 Task: Create a Python function to calculate the distance between two points.
Action: Mouse pressed left at (481, 152)
Screenshot: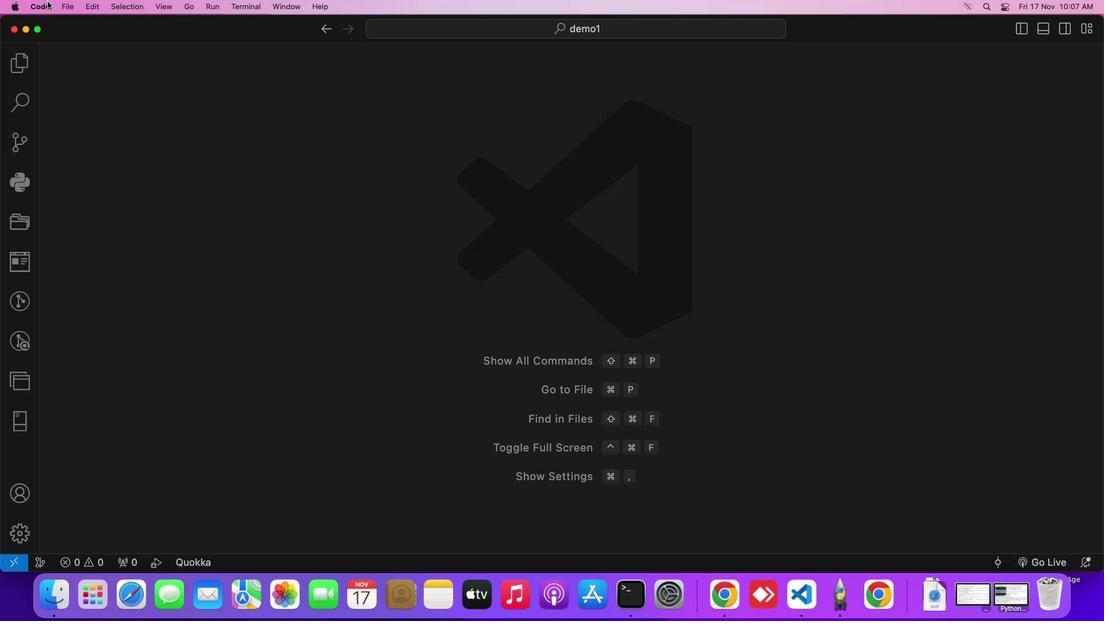 
Action: Mouse moved to (67, 4)
Screenshot: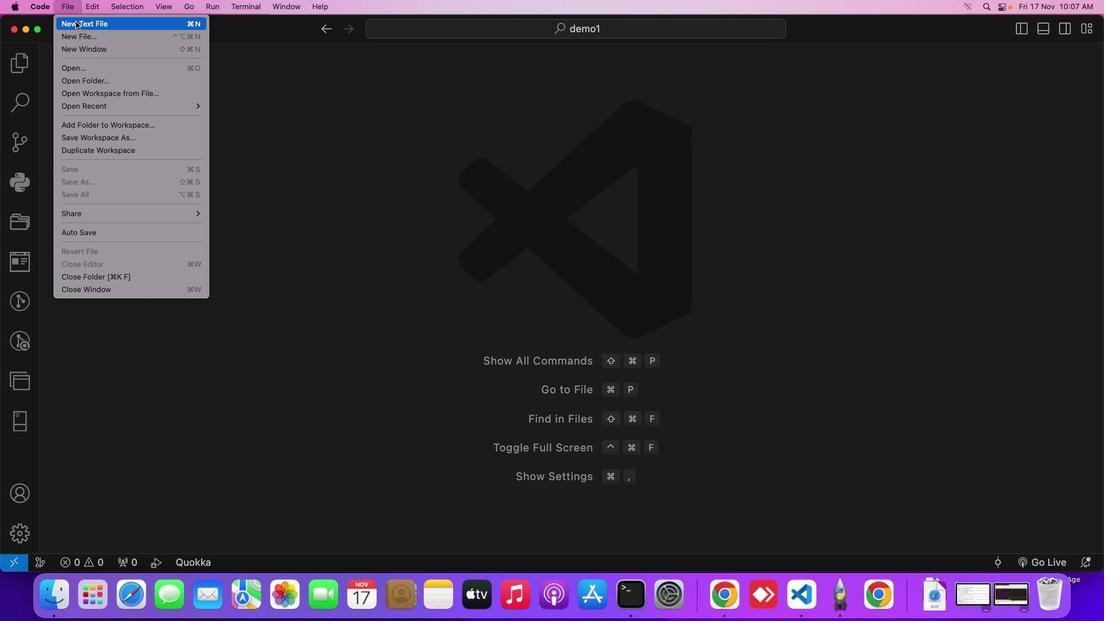 
Action: Mouse pressed left at (67, 4)
Screenshot: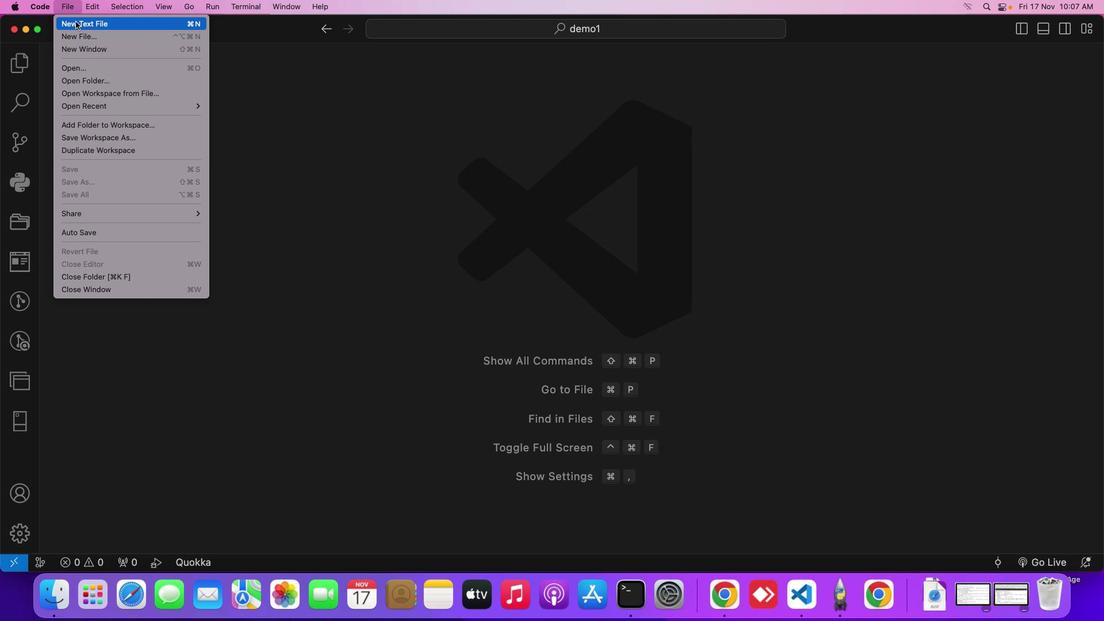 
Action: Mouse moved to (75, 21)
Screenshot: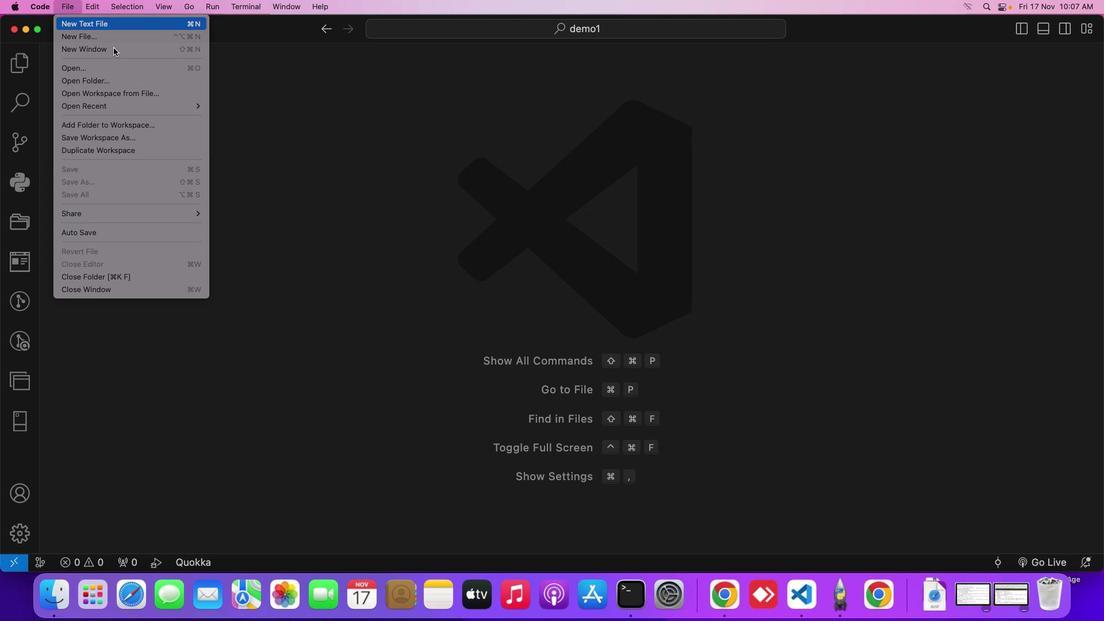 
Action: Mouse pressed left at (75, 21)
Screenshot: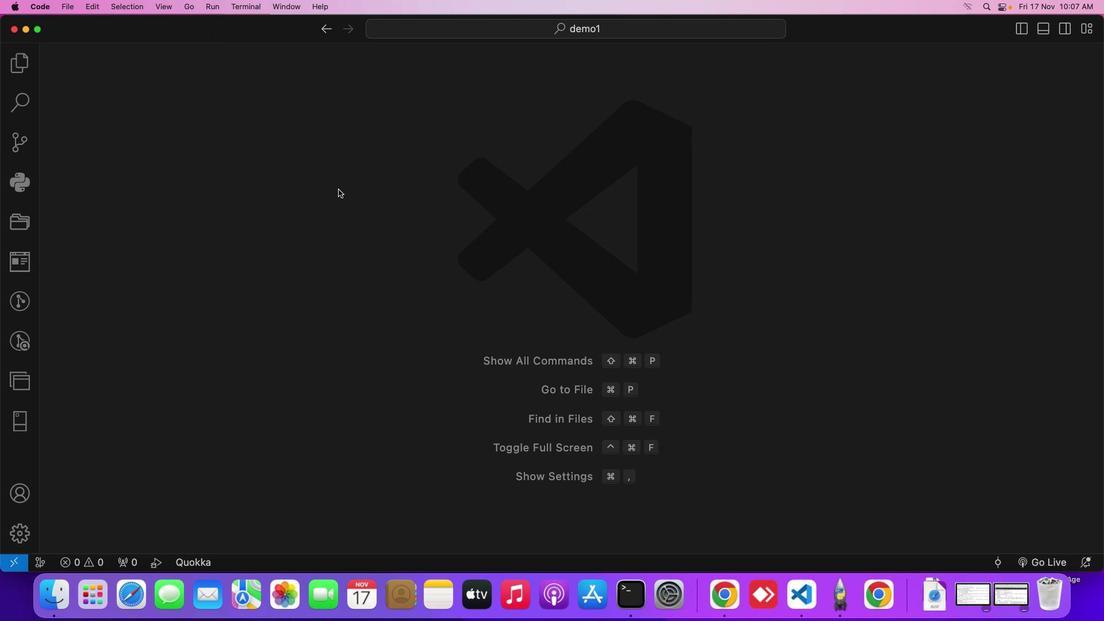 
Action: Mouse moved to (337, 192)
Screenshot: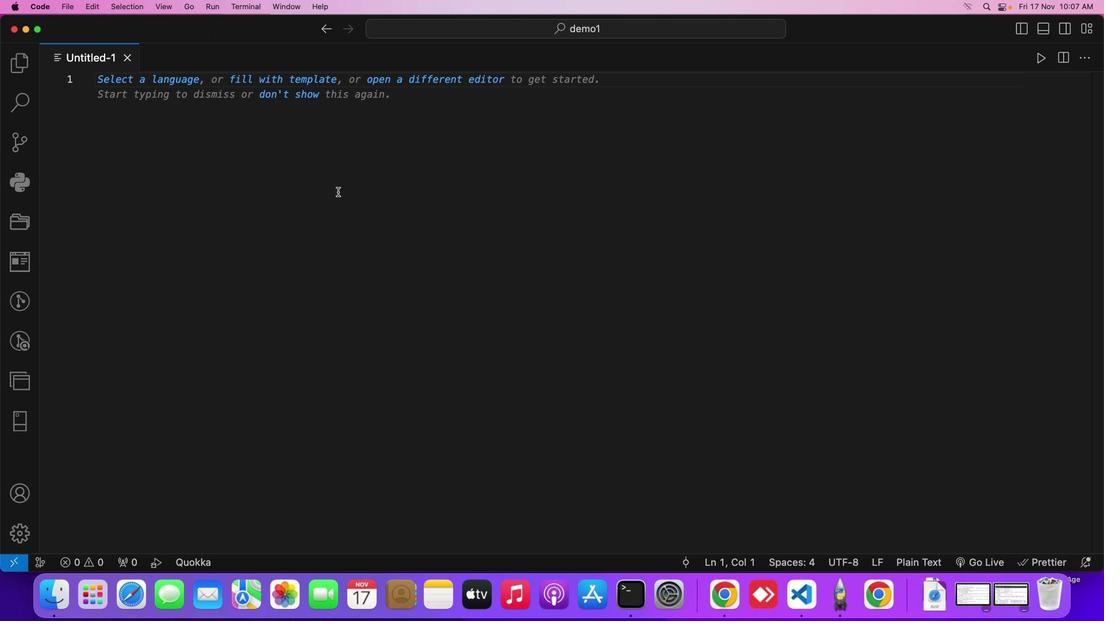 
Action: Key pressed Key.cmd's'
Screenshot: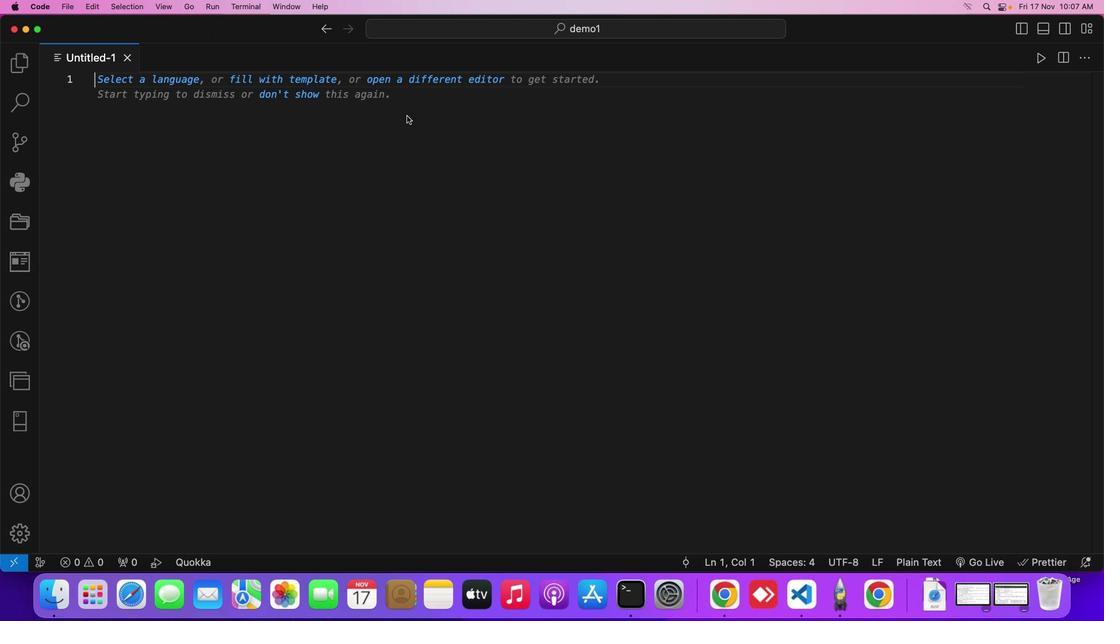 
Action: Mouse moved to (558, 239)
Screenshot: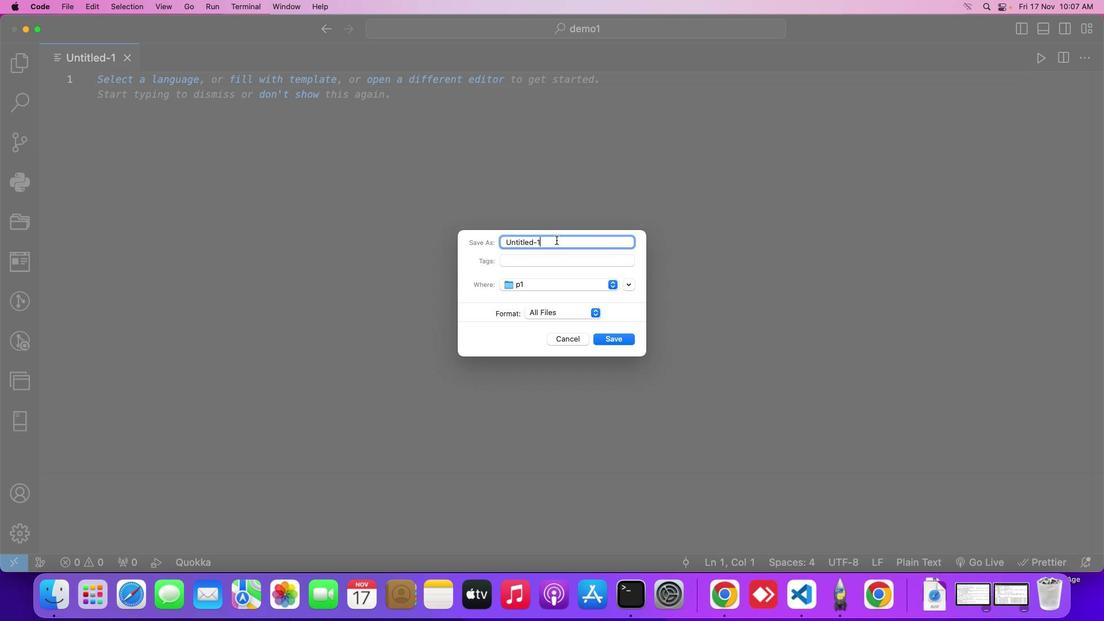 
Action: Mouse pressed left at (558, 239)
Screenshot: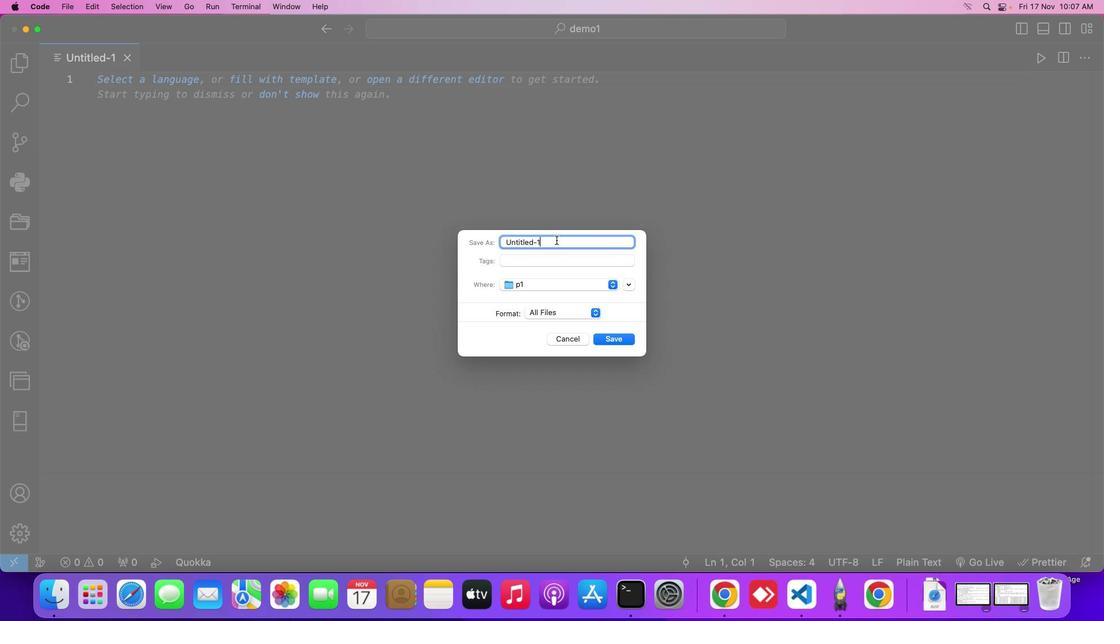 
Action: Mouse moved to (556, 240)
Screenshot: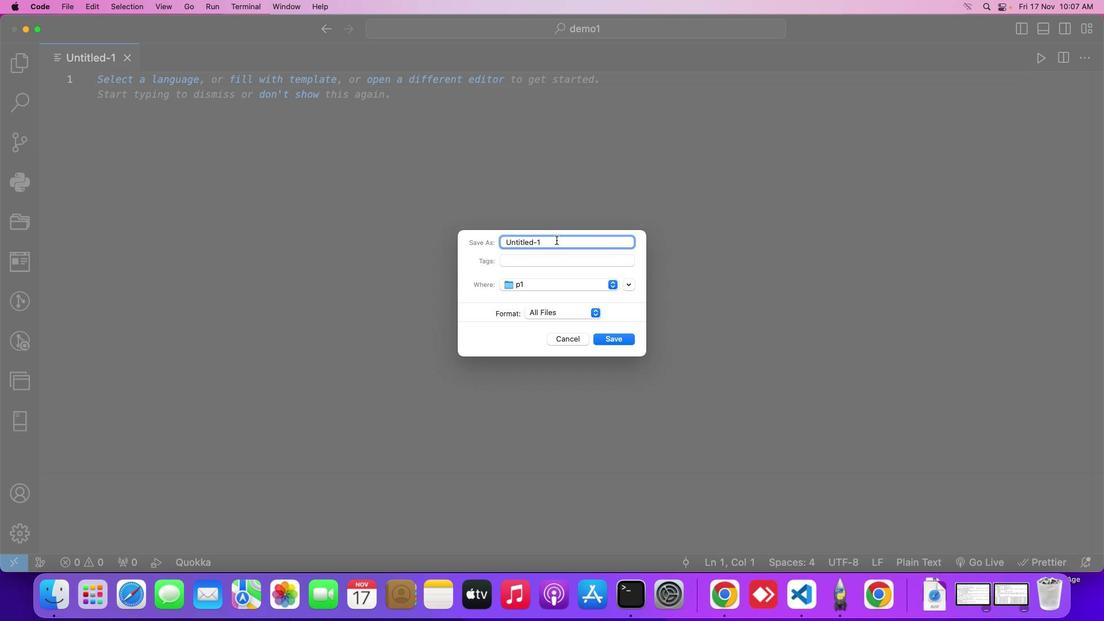 
Action: Key pressed Key.backspaceKey.backspaceKey.backspaceKey.backspaceKey.backspaceKey.backspaceKey.backspaceKey.backspaceKey.backspaceKey.backspaceKey.shift_r'D''e''m''o'Key.shift_r'P''o''i''n''t''.''p''y'Key.enter'i''m''p''o''r''t'Key.space'm''a''t''h'Key.enterKey.enter'd''e''f'Key.space'c''a''l''c''u''l''a''t''e'Key.spaceKey.backspaceKey.shift_r'_''d''i''s''t''a''n''c''e'Key.shift_r'(''x''1'','Key.space'y''1''z'Key.backspace'.'Key.backspace','Key.space'x''2'','Key.space'y''2'Key.rightKey.shift_r':'Key.enterKey.shift_r'"'Key.rightKey.shift_r'"'Key.backspaceKey.backspaceKey.rightKey.rightKey.rightKey.backspaceKey.enterKey.shift_r'c''a'Key.backspaceKey.backspaceKey.shift_r'C''a''l''c''u''l''a''t''e'Key.space't''h''e'Key.spaceKey.shift_r'E''u''c''k''i''d''e''a''n'Key.space'd''i''s''a'Key.backspace't''a''n''c''e'Key.space'b''e''t''w''e''e''n'Key.space't''w''o'Key.space'p''o''i''n''t'Key.spaceKey.shift_r'(''x''1'','Key.space'y''1'Key.rightKey.space'a''n''d'Key.spaceKey.shift_r'(''x''2'','Key.space'y''2'Key.right'.'Key.enterKey.enter'p''a'Key.backspaceKey.backspaceKey.shift_r'P''a''r''a''m''e''t''e''r''s'Key.shift_r':'Key.enter'-''x''1'','Key.space'y''1'Key.shift_r':'Key.spaceKey.shift_r'C''o''o''r''d''i''n''a''t''e''s'Key.space'o''f'Key.space't''h''e'Key.space'f''i''r''s''t'Key.space'p''i'Key.backspace'o''i''n''t''.'Key.enter'-''x''2'Key.leftKey.leftKey.spaceKey.upKey.leftKey.spaceKey.rightKey.downKey.right','Key.space'y''2'Key.shift_r':'Key.rightKey.spaceKey.shift_r'C''o''o''r''d''i''n''a''t''e''s'Key.space'o''f'Key.space't''h''i'Key.backspace'e'Key.space's''e''c''o''n''d'Key.space'p''o''i''n''t''.'Key.enterKey.enter'r''e''t''u''r''n''s'Key.shift_r':'Key.enter'-'Key.spaceKey.shift_r'T''h''e'Key.spaceKey.shift_r'E''u''c''l''i''d''e''a''n'Key.space'd''i''s''t''a''n''a''n''c''e'Key.space'b''e''t''w''e''e''n'Key.space't''h''e'Key.space't''w''o'Key.space'p''o''i''n''t''s''.'Key.enterKey.shift_r'"''"''"'Key.enter'd''i''s''t''a''n''c''e'Key.spaceKey.backspace'='Key.backspaceKey.space'='Key.space'm''a''t''h''.''s''q''r''t'Key.shift_r'(''(''x''2'Key.space'-'Key.space'x''1'Key.rightKey.shift_r'*''*''2'Key.spaceKey.shift_r'+'Key.spaceKey.shift_r'(''y''2'Key.space'-''y''1'Key.rightKey.shift_r'*''*''2'Key.rightKey.rightKey.enter'r''e''t''u''r'Key.backspaceKey.backspaceKey.enterKey.space'd''i''s''t''a''n''c''e'Key.spaceKey.enterKey.enterKey.shift_r'#'Key.spaceKey.shift_r'E''x''a''m''p''l''e'Key.space'u''s''a''g''e'Key.shift_r':'Key.enter'p''o''i''n''t''1'Key.space'='Key.spaceKey.shift_r'(''1'','Key.space'2'Key.rightKey.enter'p''o''i''n''t''2'Key.space'='Key.spaceKey.shift_r'(''4'','Key.space'6'Key.rightKey.enterKey.enter'd''i''s''t''a''n''c''e'Key.space'='Key.space'c''a''l''c''u''l''a''t''e'Key.shift_r'_''d''i''s''t''a''n''c''e'Key.shift_r'(''p''o''i''n''t''1''[''0'Key.right','Key.space'p''o''i''n''t''1''[''1'Key.right','Key.space'p''o''i''n''t''2''[''0'Key.right','Key.space'p''o''i''n''t''2''[''1'Key.rightKey.rightKey.enter'p''r''i''n''t'Key.shift_r'(''f'Key.shift_r'"'Key.shift_r'T''h''e'Key.space'd''i''s''t''a''n''c''e'Key.space'b''e''t''w''e''e''n'Key.spaceKey.shift_r'{''p''o''i''n''t''1'Key.rightKey.space'a''n''d'Key.spaceKey.shift_r'{''p''o''i''n''t''2'Key.rightKey.space'i''s'Key.spaceKey.shift_r'{''d''i''s''t''a''n''c''e'Key.rightKey.rightKey.rightKey.enterKey.enter
Screenshot: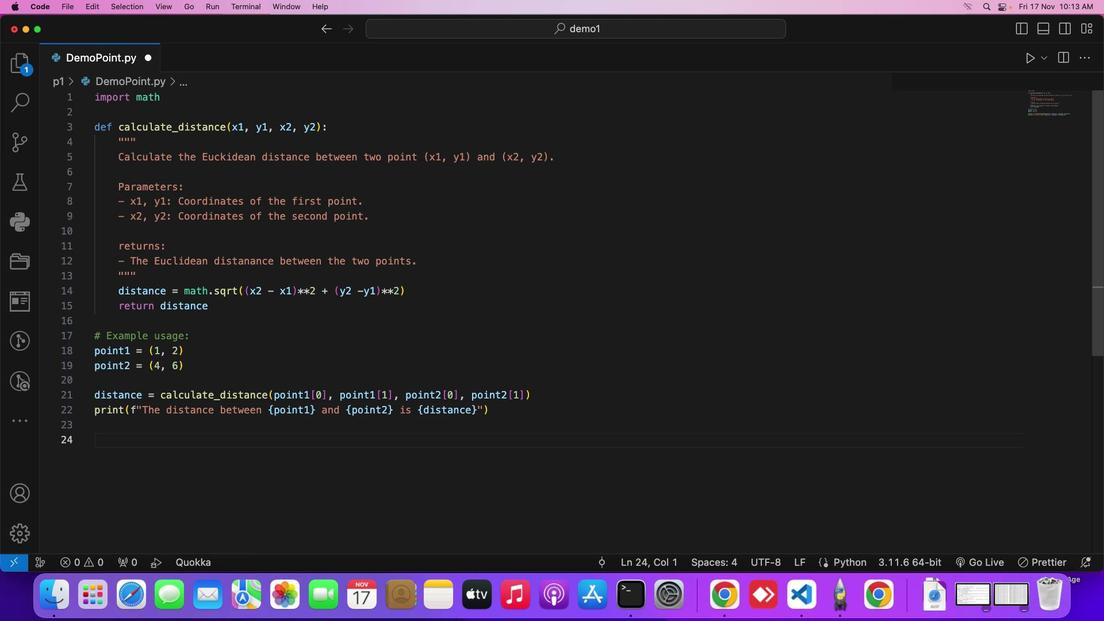 
Action: Mouse moved to (554, 202)
Screenshot: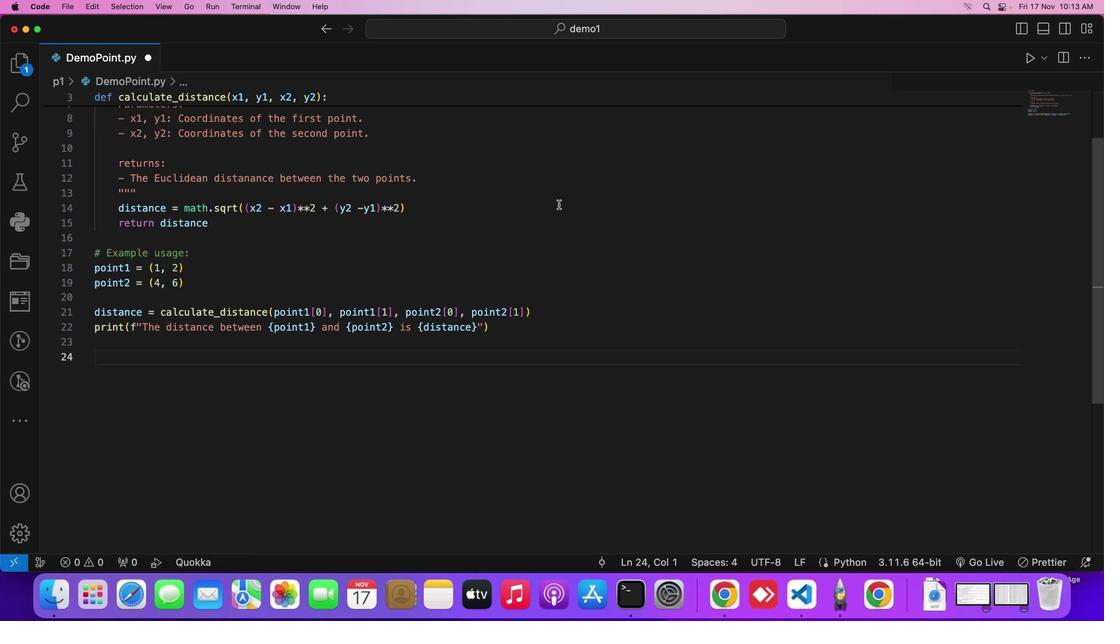 
Action: Mouse scrolled (554, 202) with delta (0, 0)
Screenshot: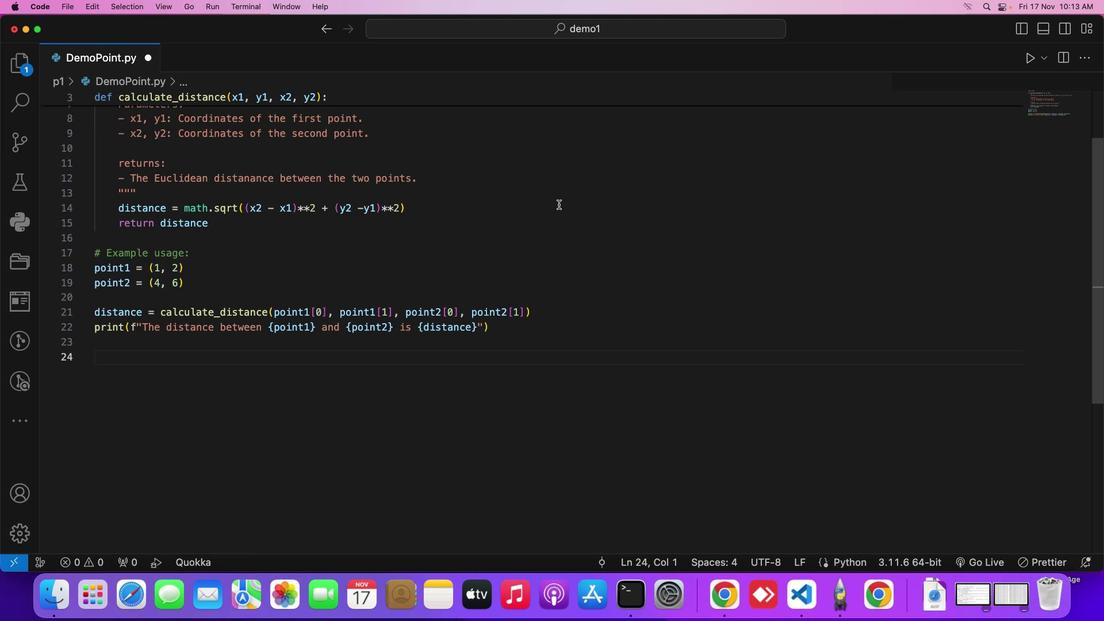
Action: Mouse moved to (554, 203)
Screenshot: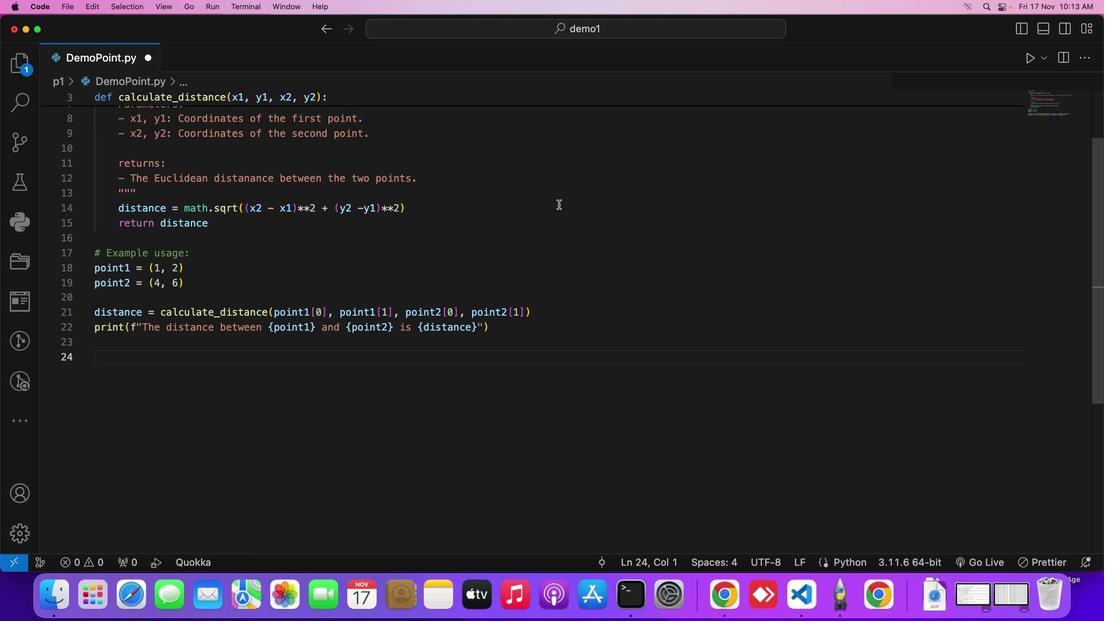 
Action: Mouse scrolled (554, 203) with delta (0, 0)
Screenshot: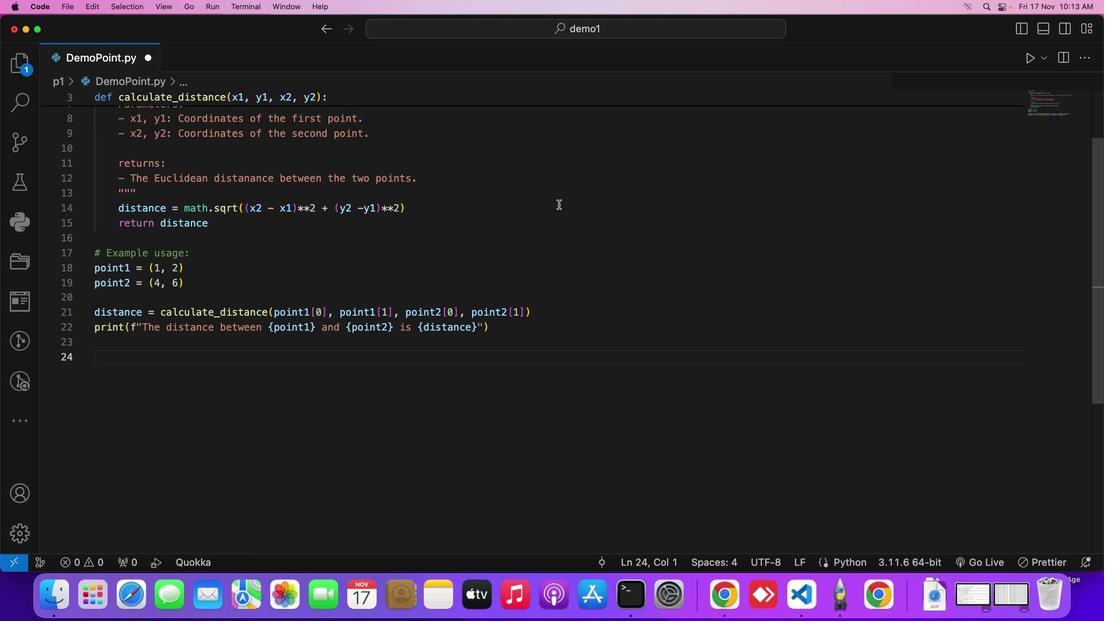 
Action: Mouse moved to (554, 203)
Screenshot: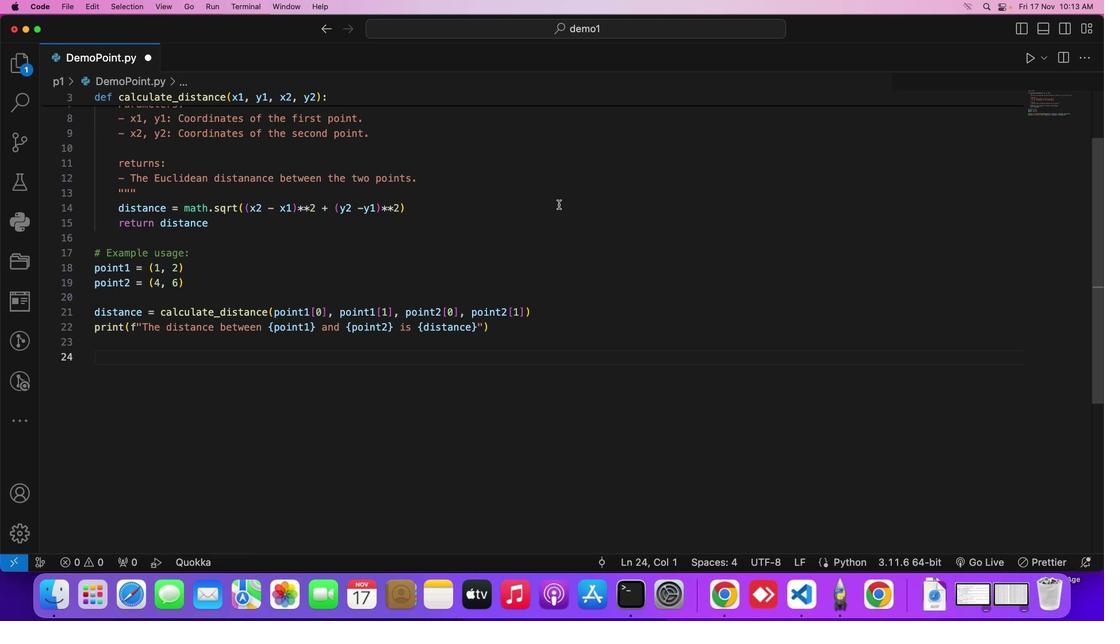 
Action: Mouse scrolled (554, 203) with delta (0, 1)
Screenshot: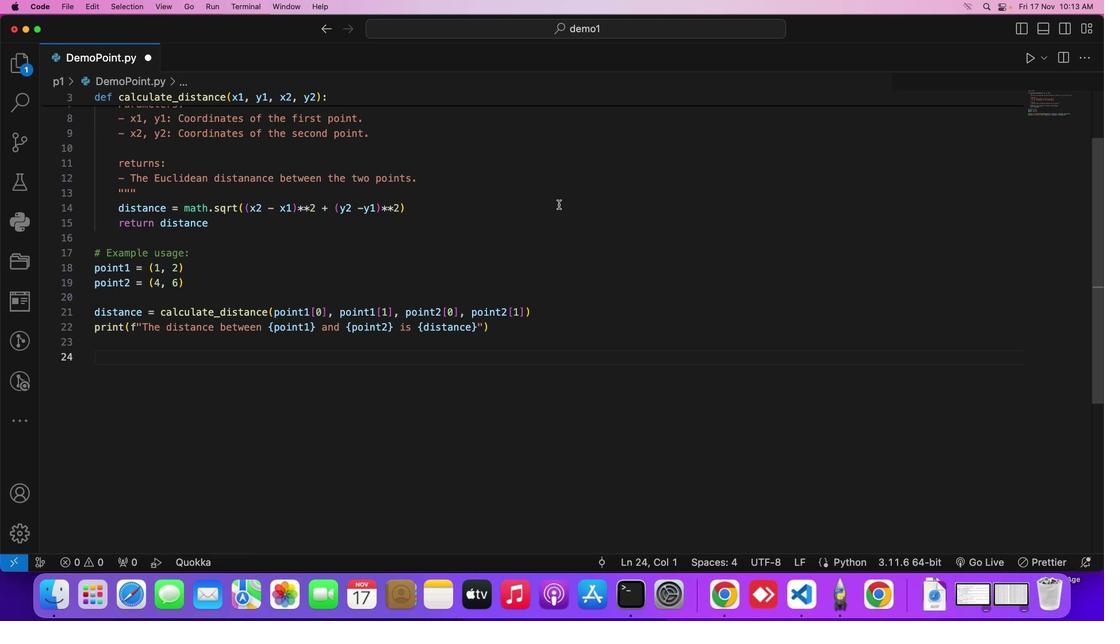 
Action: Mouse moved to (558, 204)
Screenshot: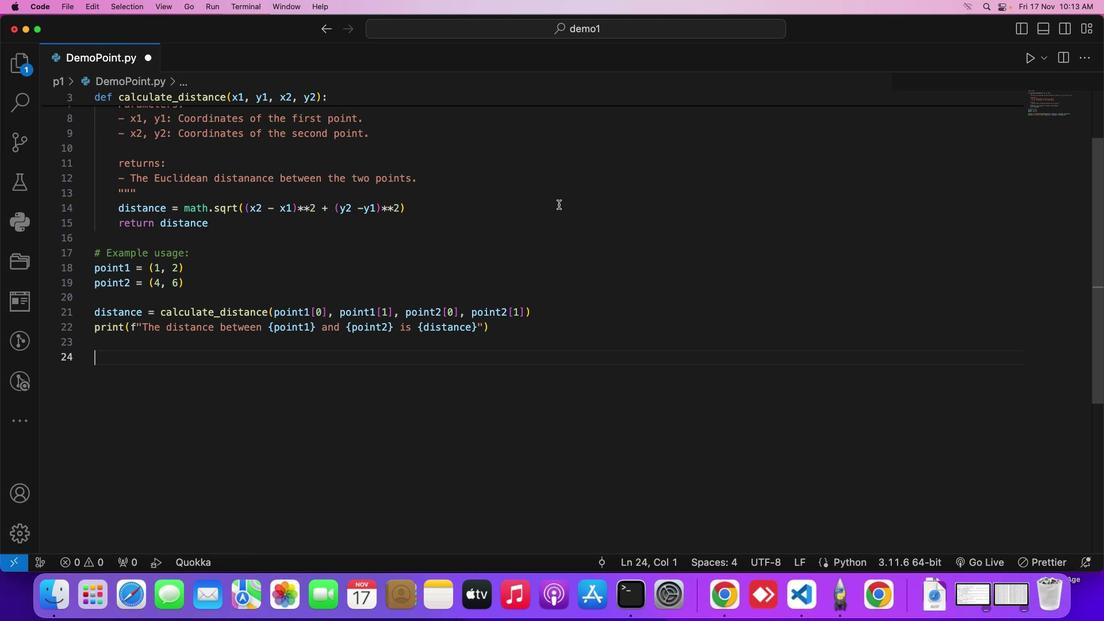 
Action: Mouse scrolled (558, 204) with delta (0, 0)
Screenshot: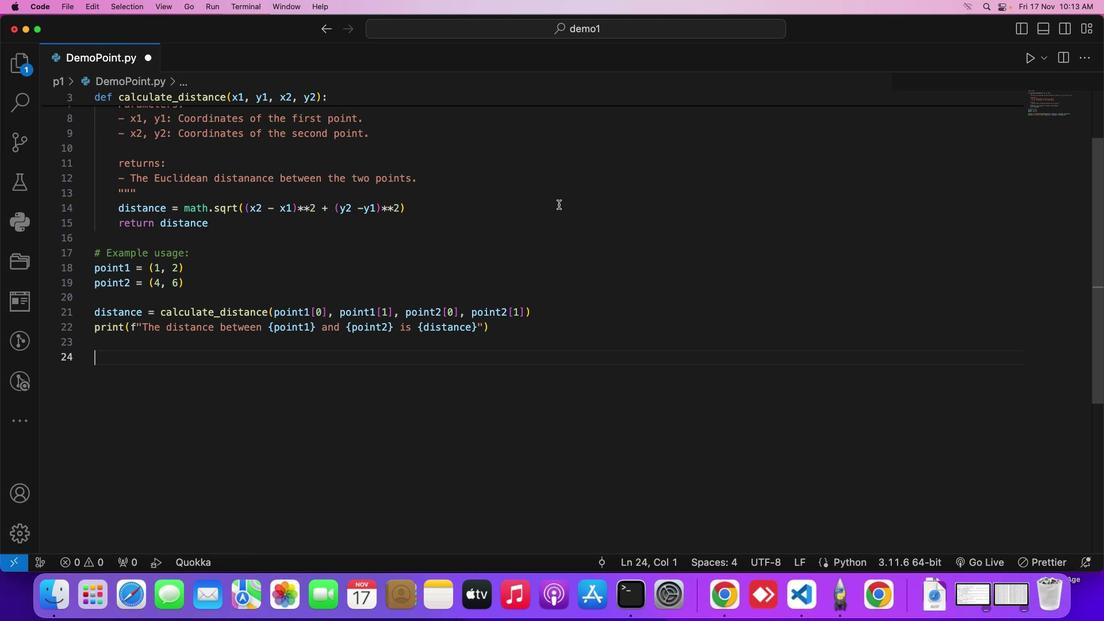 
Action: Mouse moved to (559, 204)
Screenshot: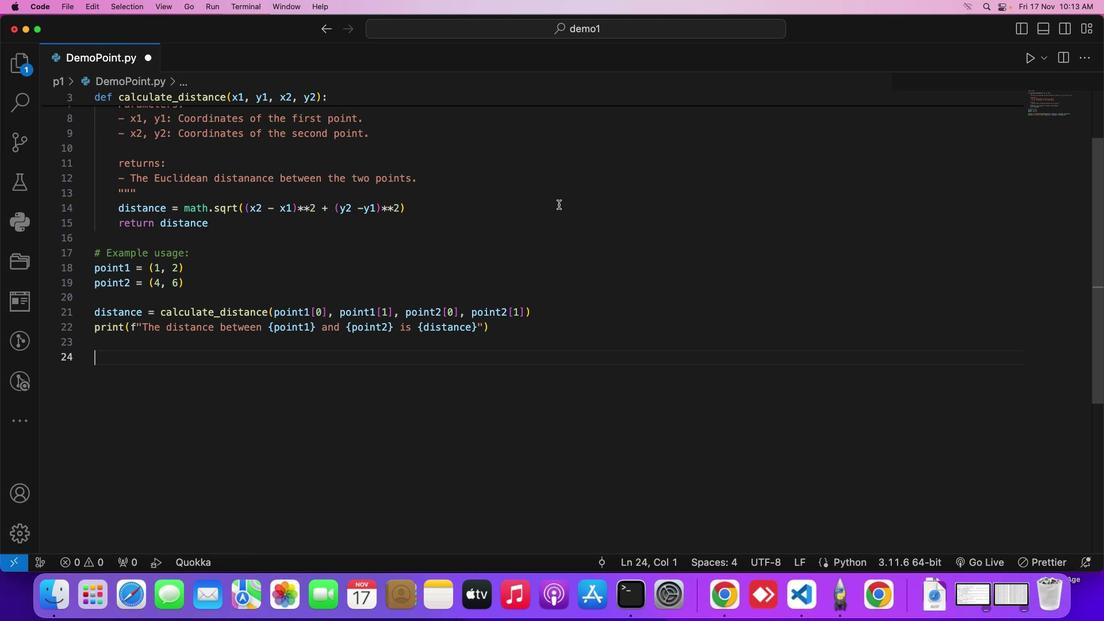 
Action: Mouse scrolled (559, 204) with delta (0, 0)
Screenshot: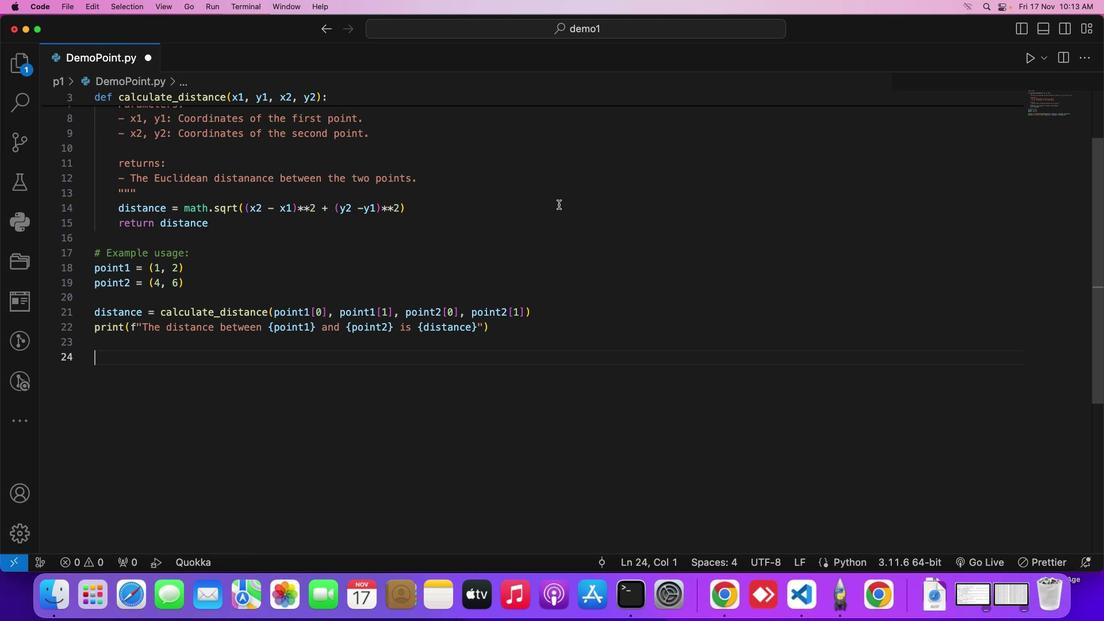 
Action: Key pressed Key.cmd
Screenshot: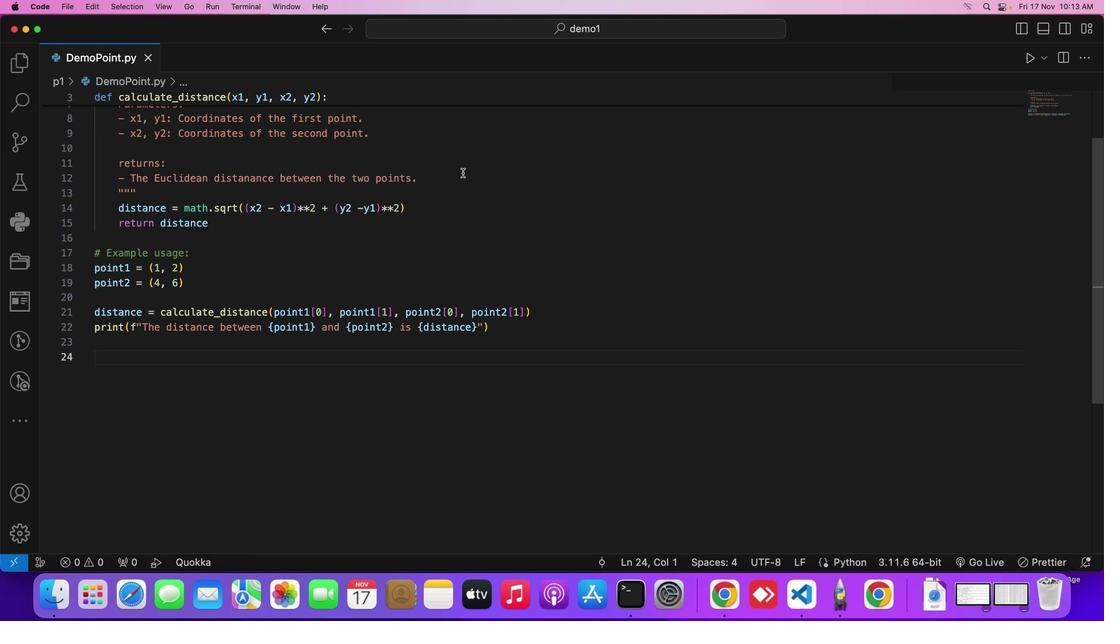 
Action: Mouse moved to (560, 203)
Screenshot: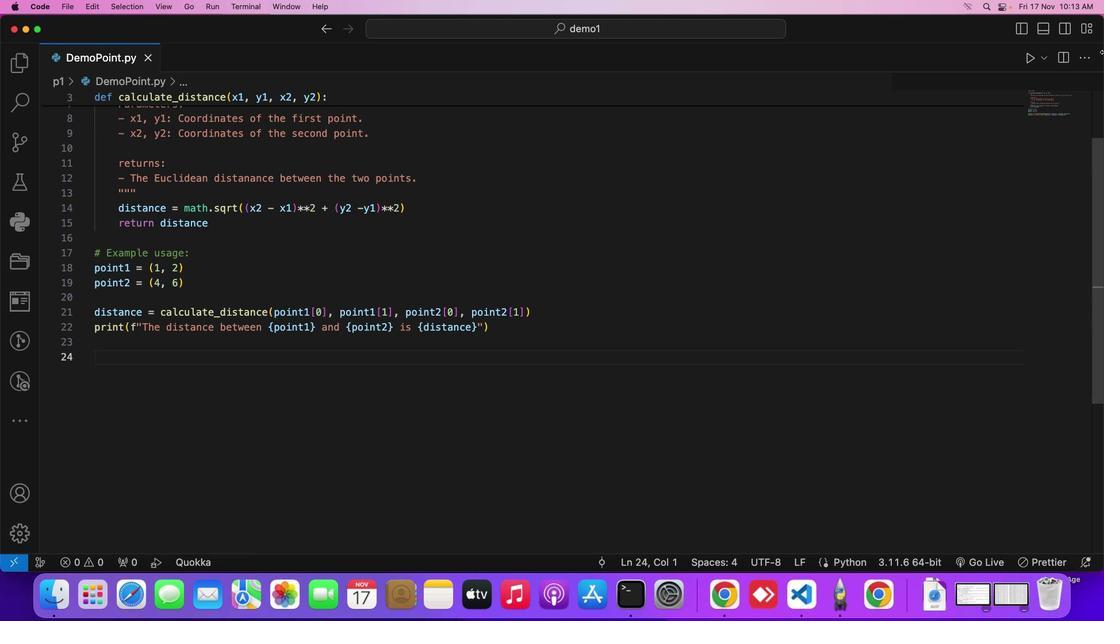 
Action: Key pressed 's'
Screenshot: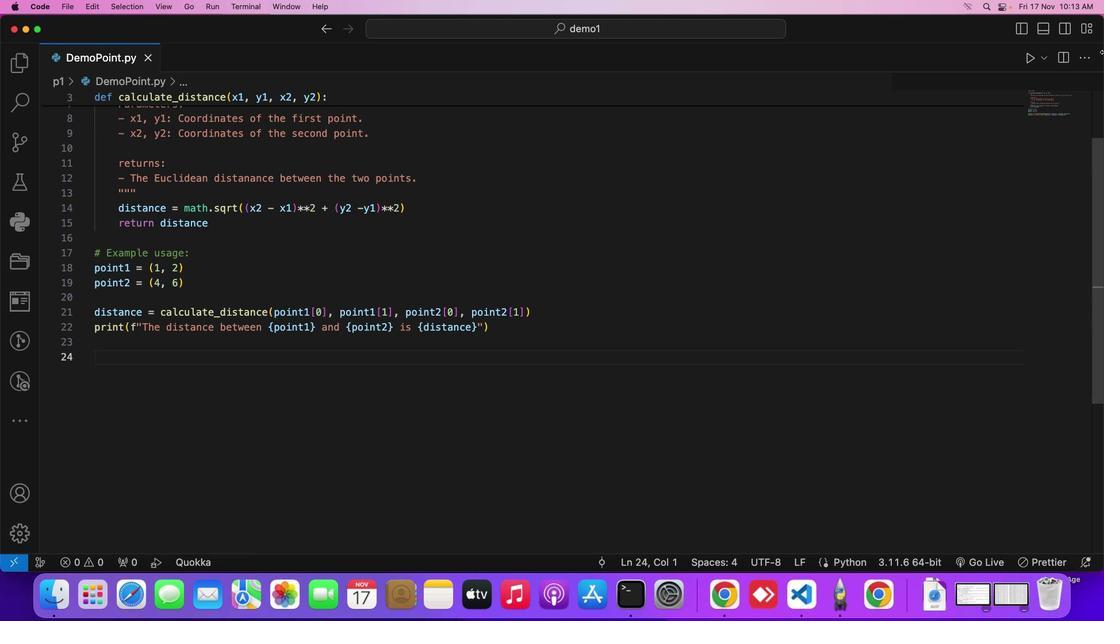 
Action: Mouse moved to (1058, 51)
Screenshot: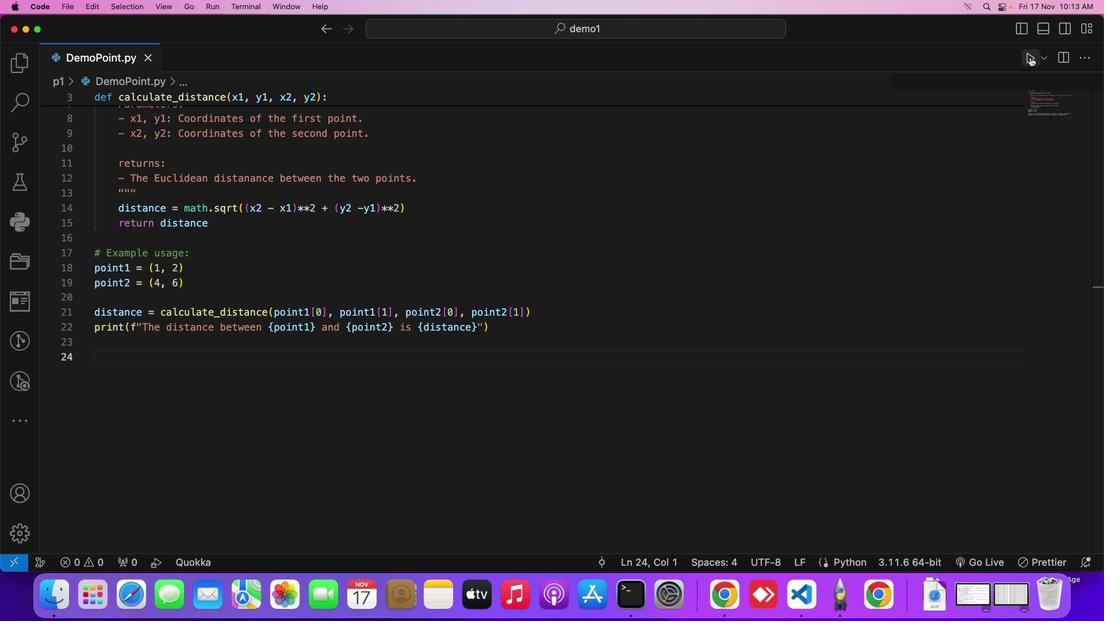 
Action: Key pressed Key.cmd
Screenshot: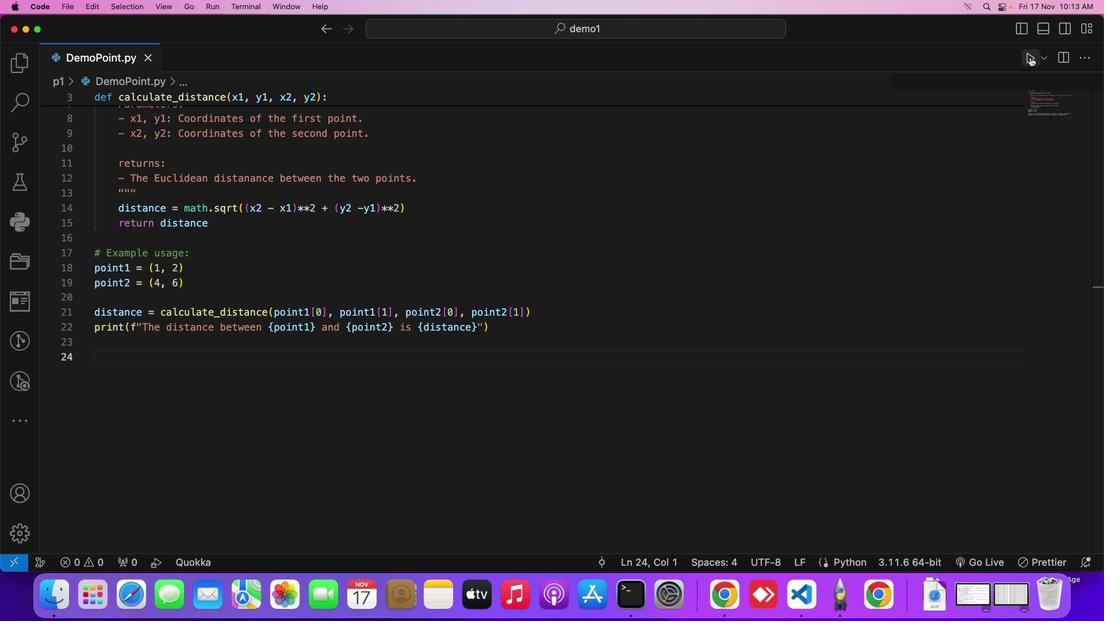 
Action: Mouse moved to (1031, 57)
Screenshot: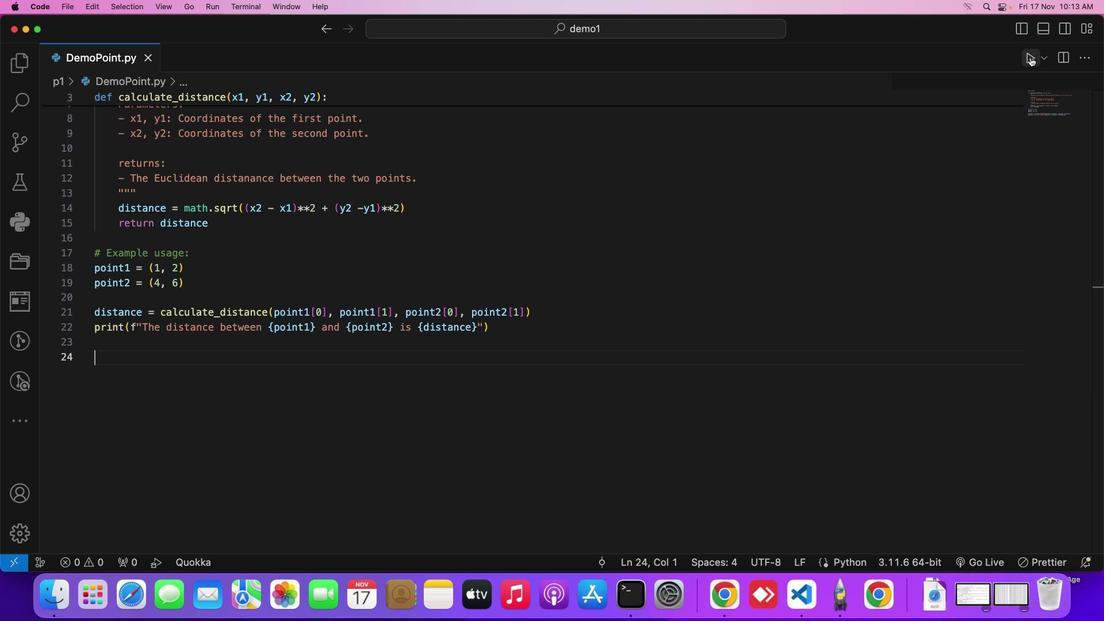 
Action: Key pressed 's'
Screenshot: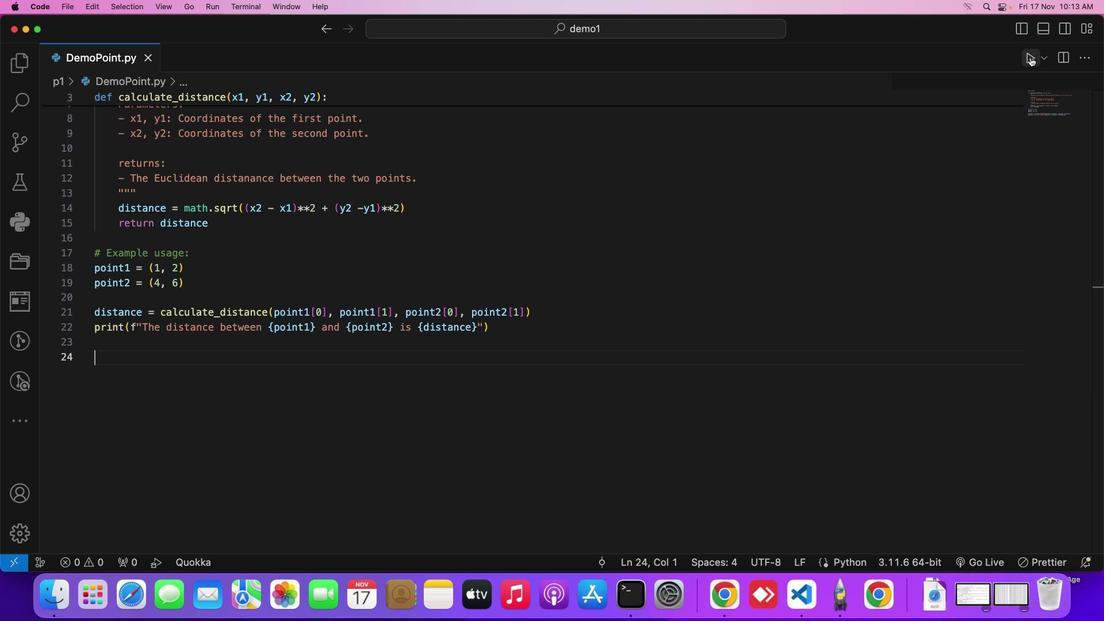 
Action: Mouse moved to (1031, 57)
Screenshot: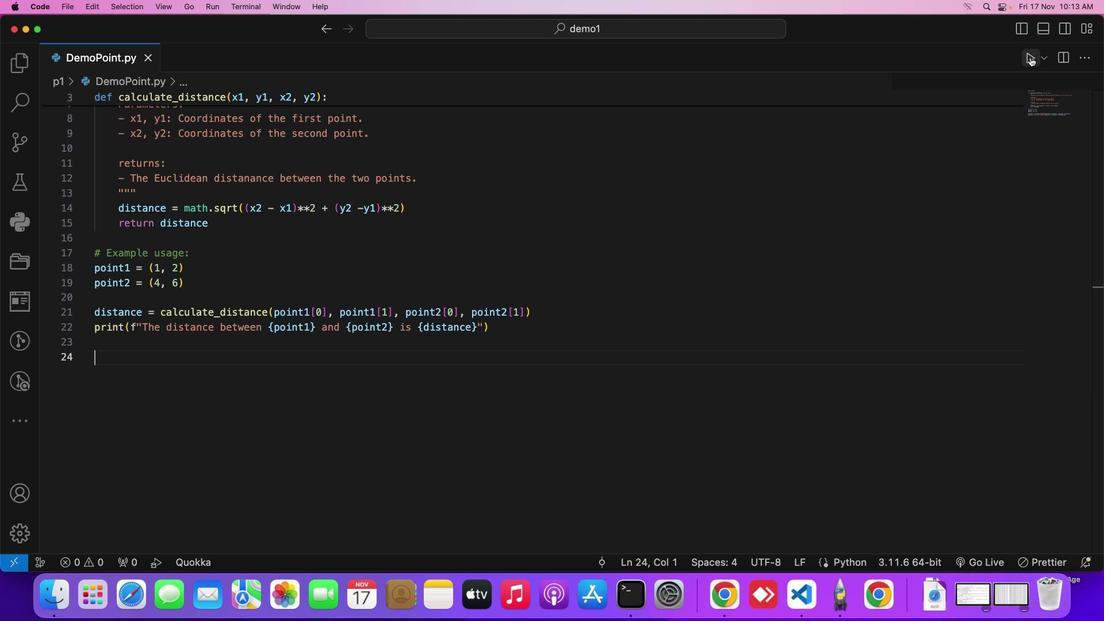 
Action: Mouse pressed left at (1031, 57)
Screenshot: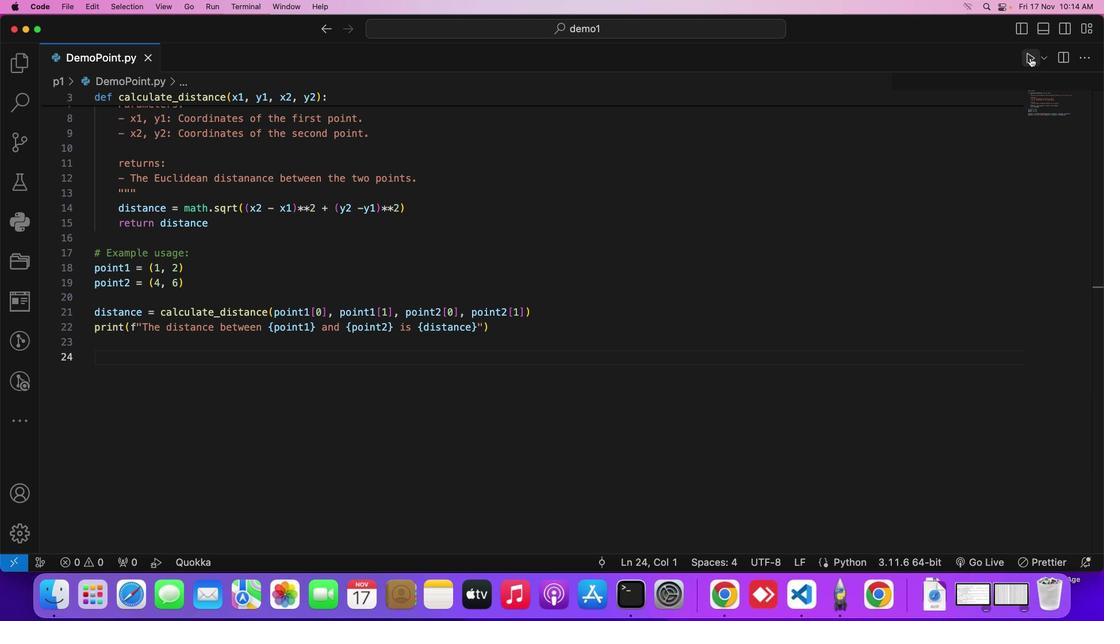 
Action: Mouse moved to (738, 390)
Screenshot: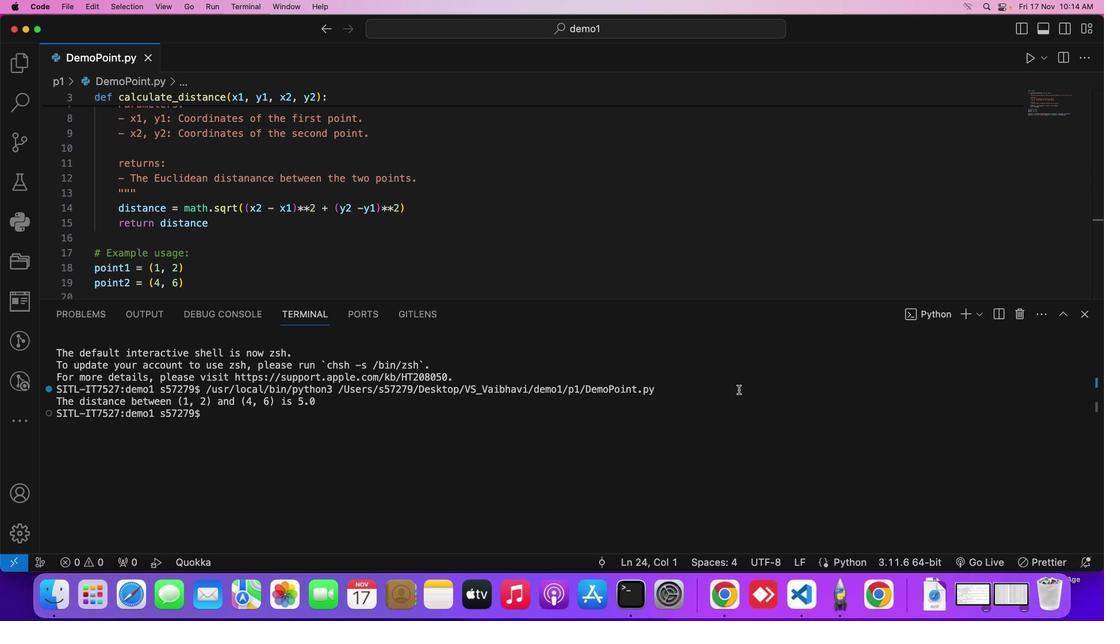 
